 Task: Open Card Card0000000117 in Board Board0000000030 in Workspace WS0000000010 in Trello. Add Member Email0000000037 to Card Card0000000117 in Board Board0000000030 in Workspace WS0000000010 in Trello. Add Purple Label titled Label0000000117 to Card Card0000000117 in Board Board0000000030 in Workspace WS0000000010 in Trello. Add Checklist CL0000000117 to Card Card0000000117 in Board Board0000000030 in Workspace WS0000000010 in Trello. Add Dates with Start Date as Aug 01 2023 and Due Date as Aug 31 2023 to Card Card0000000117 in Board Board0000000030 in Workspace WS0000000010 in Trello
Action: Mouse moved to (365, 189)
Screenshot: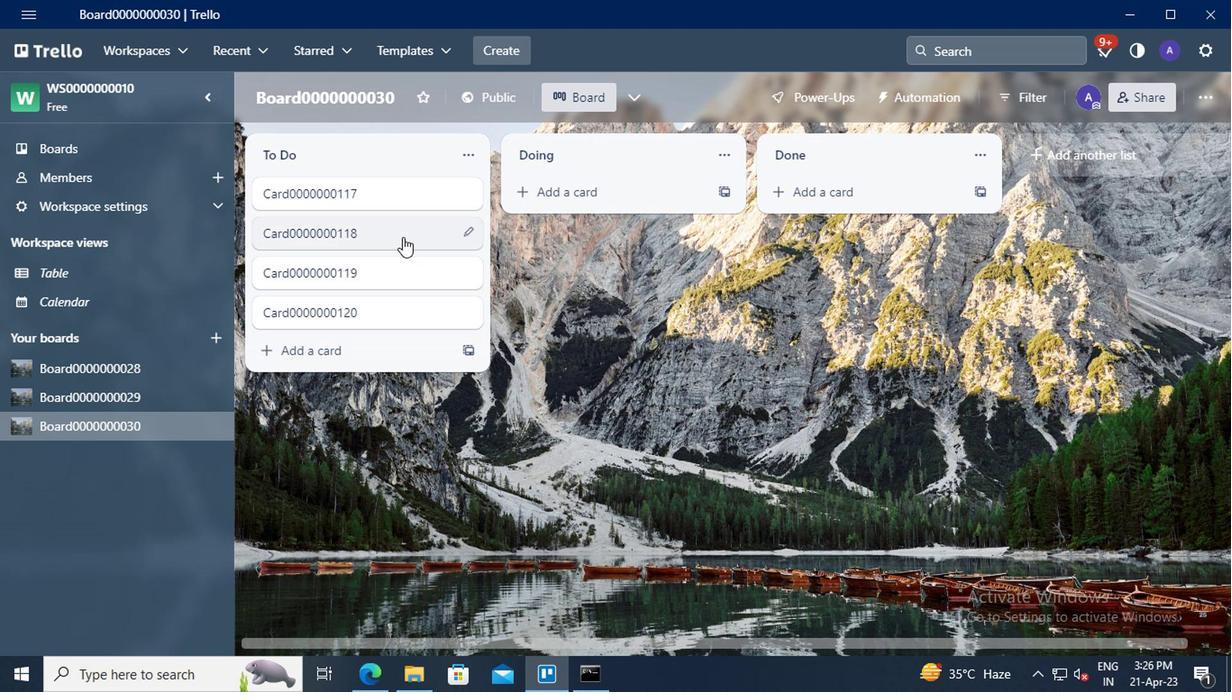 
Action: Mouse pressed left at (365, 189)
Screenshot: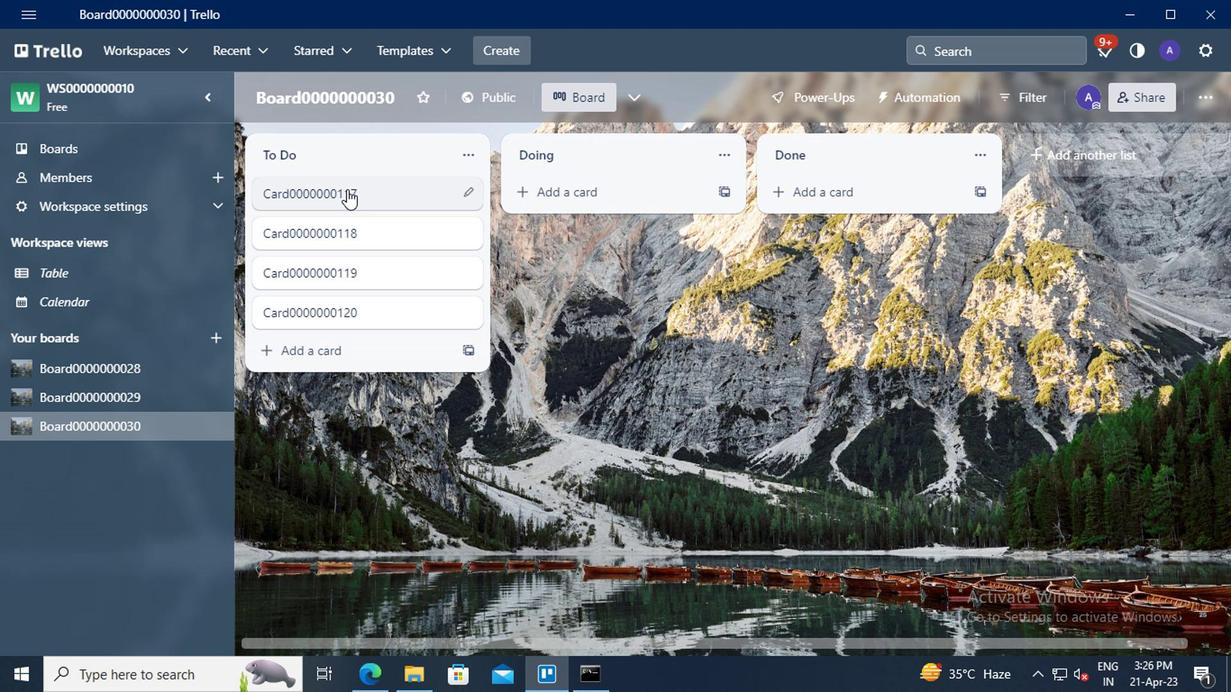 
Action: Mouse moved to (865, 175)
Screenshot: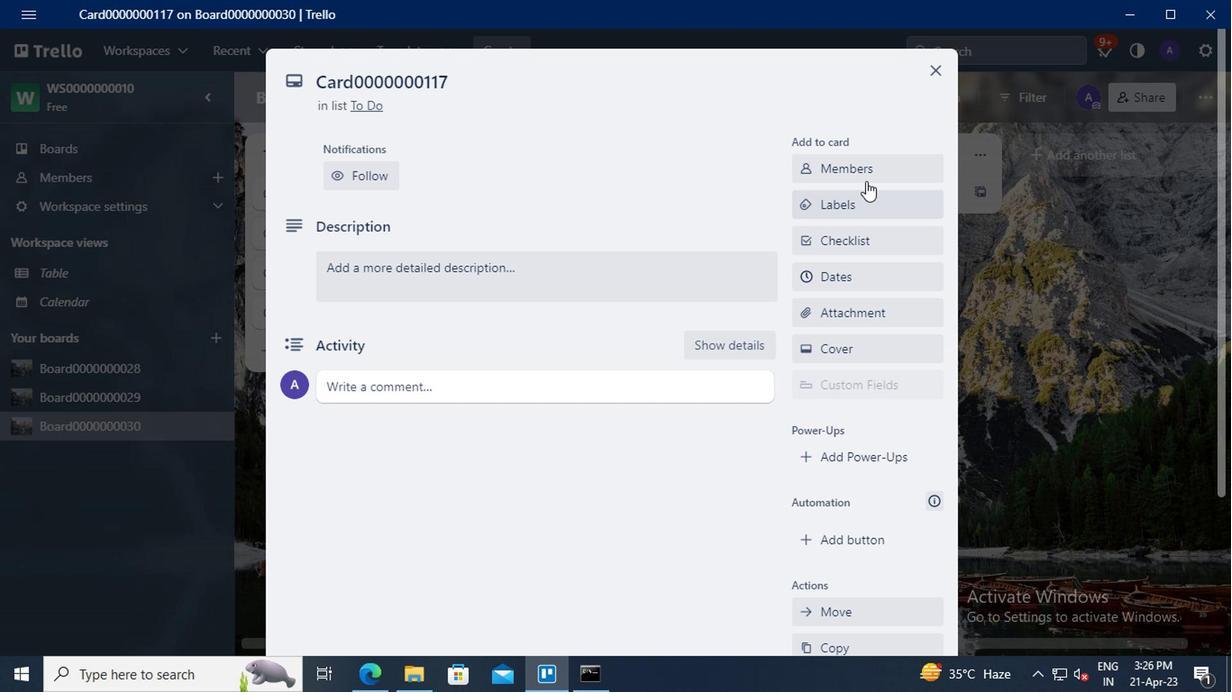 
Action: Mouse pressed left at (865, 175)
Screenshot: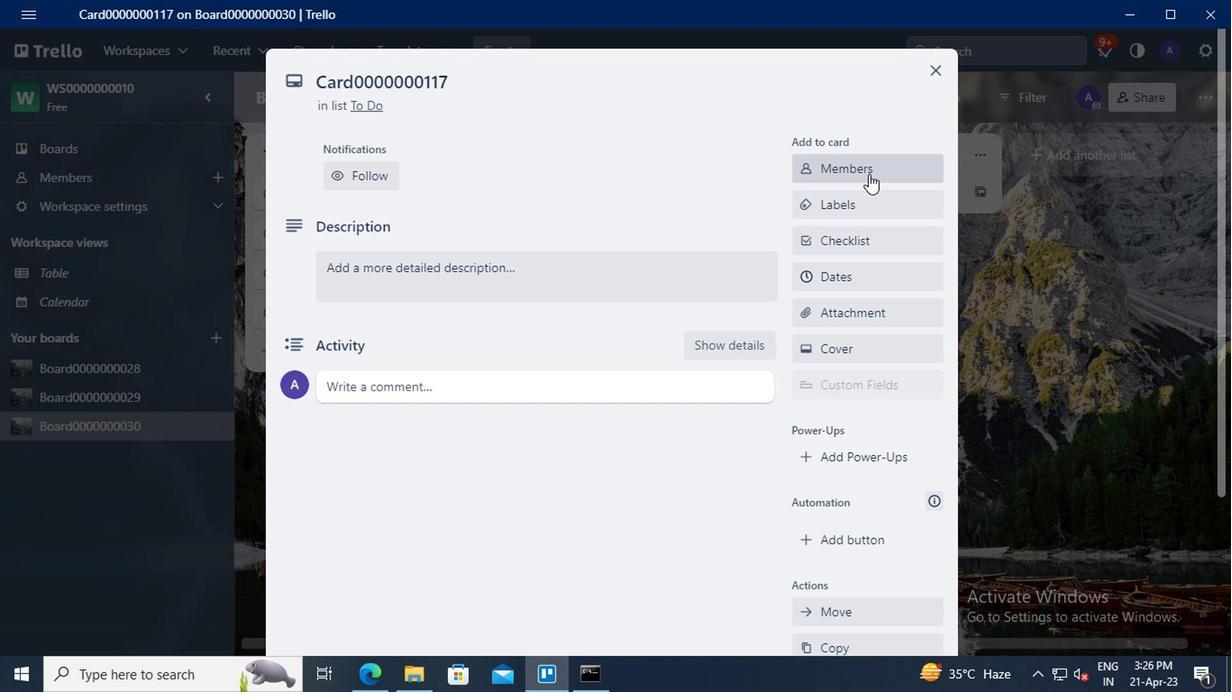 
Action: Mouse moved to (871, 255)
Screenshot: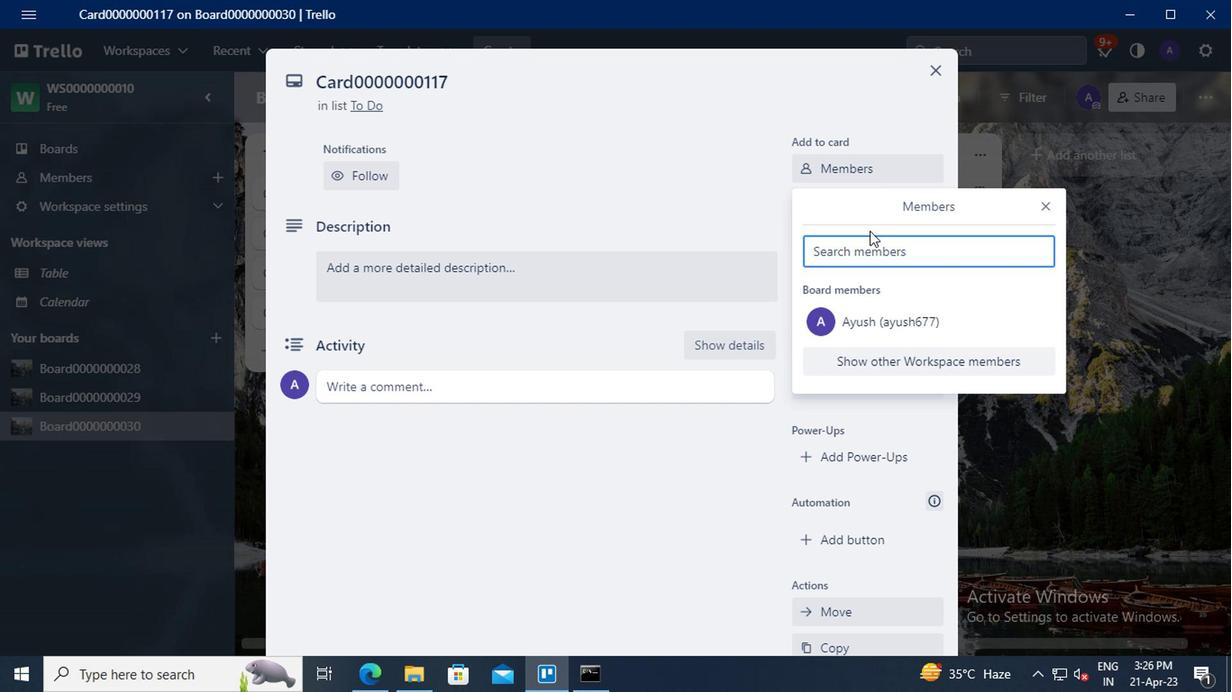 
Action: Mouse pressed left at (871, 255)
Screenshot: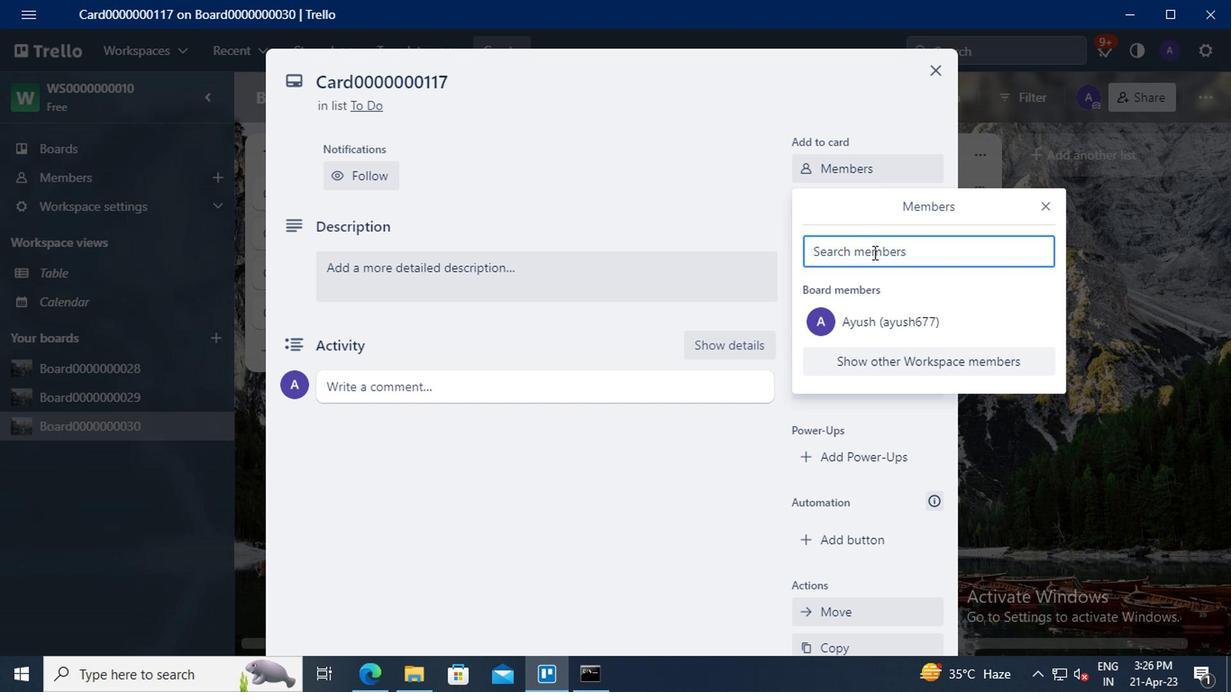 
Action: Key pressed mailaustralia7<Key.shift>@GMAIL.COM
Screenshot: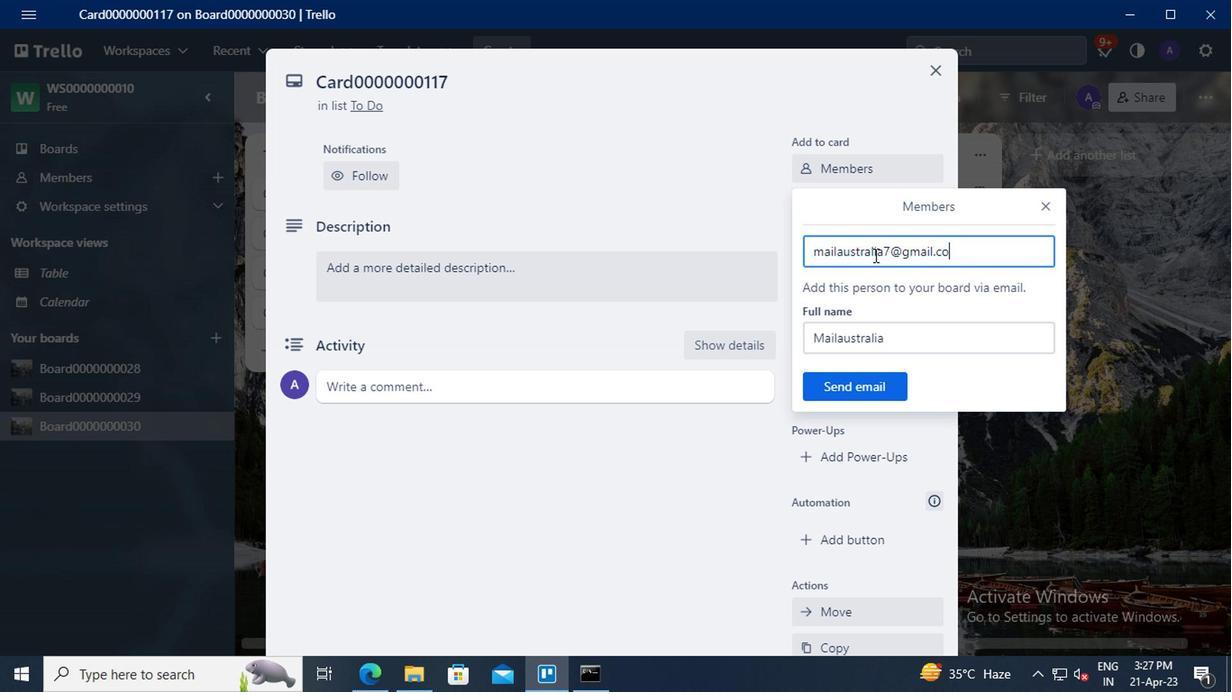 
Action: Mouse moved to (856, 384)
Screenshot: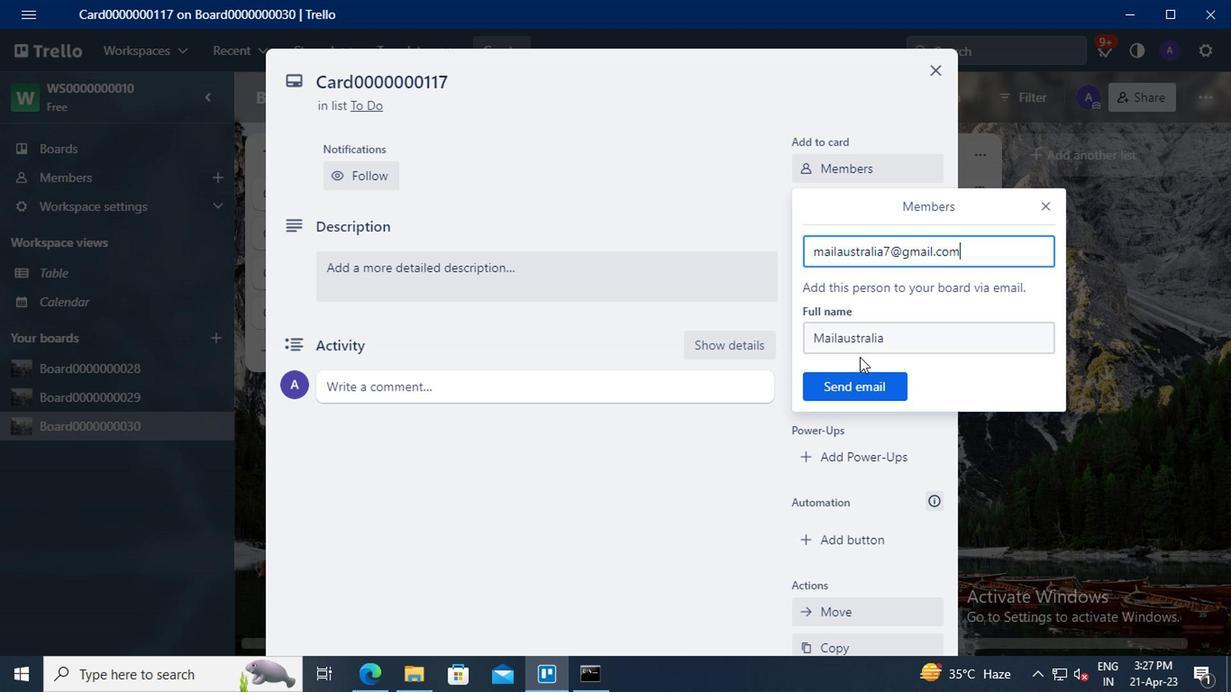 
Action: Mouse pressed left at (856, 384)
Screenshot: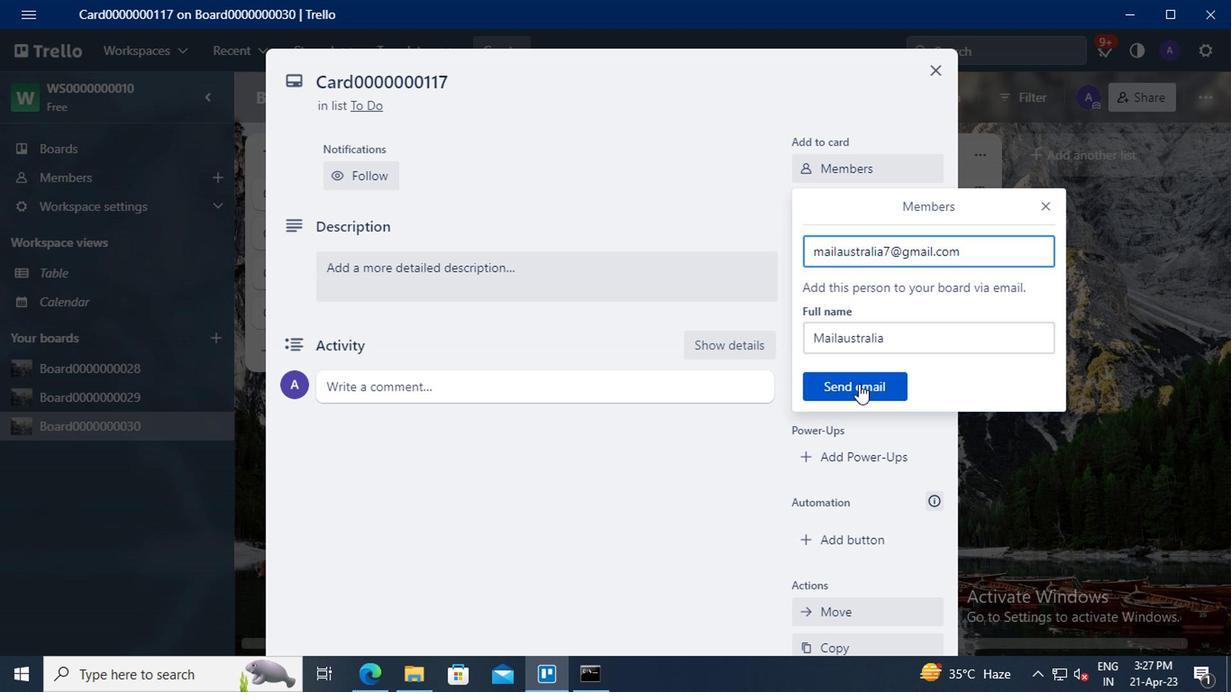 
Action: Mouse moved to (847, 207)
Screenshot: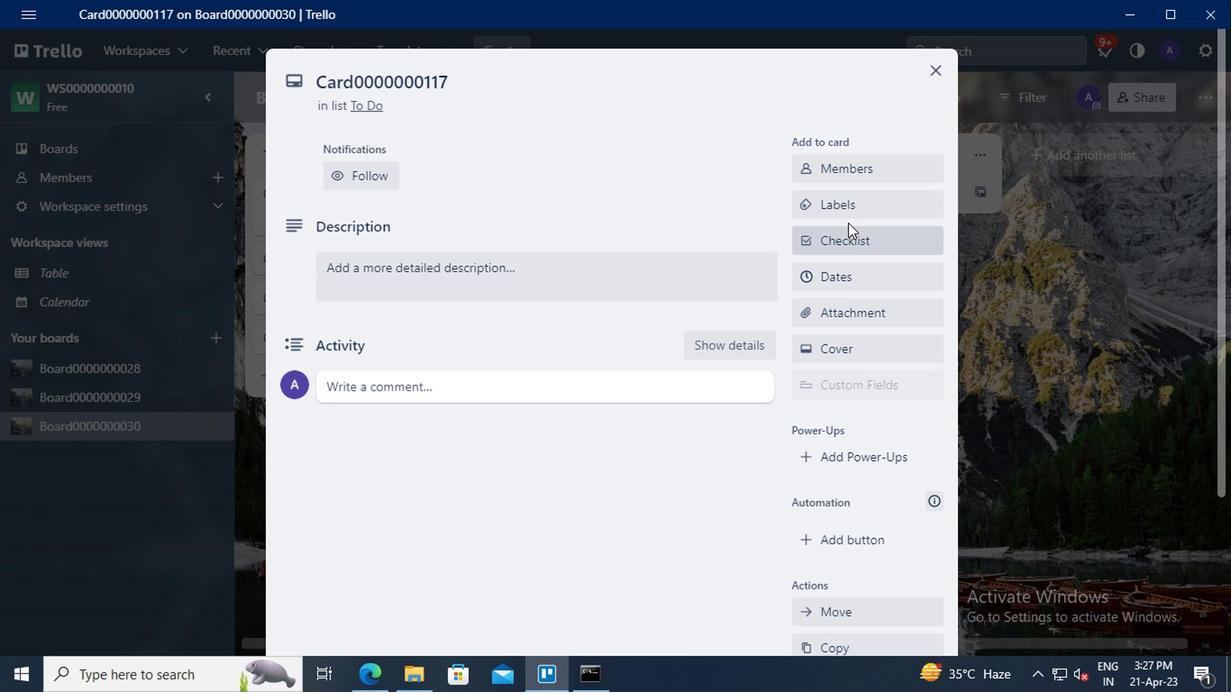 
Action: Mouse pressed left at (847, 207)
Screenshot: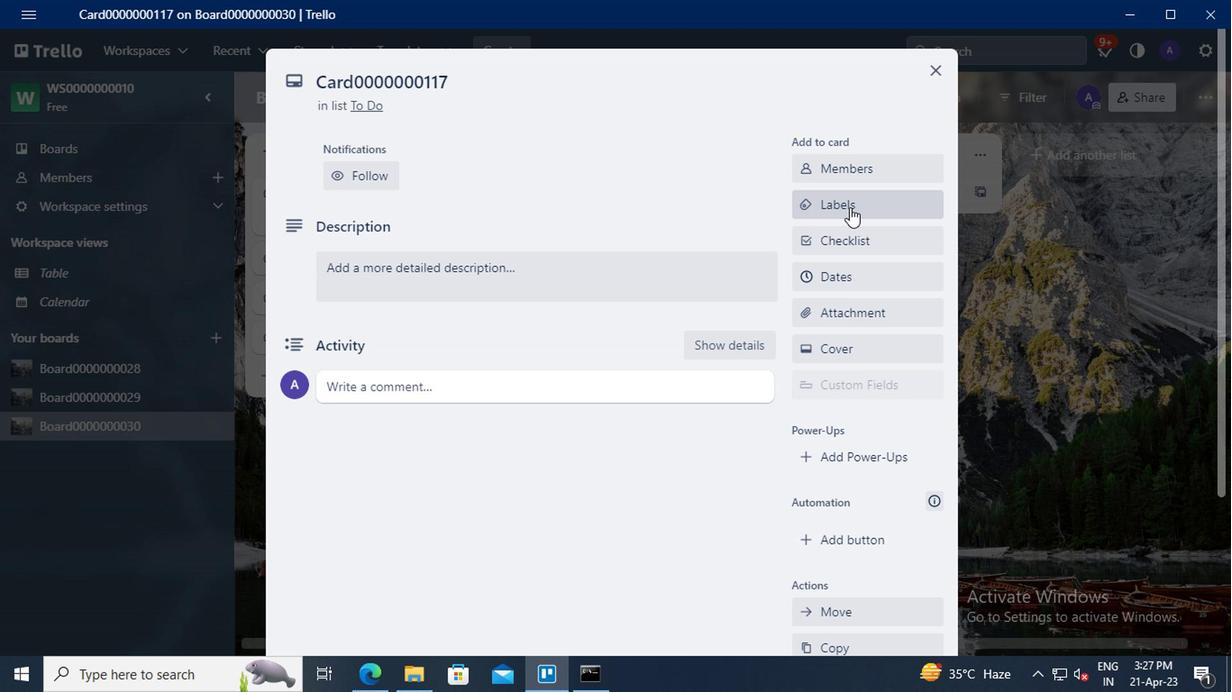 
Action: Mouse moved to (914, 413)
Screenshot: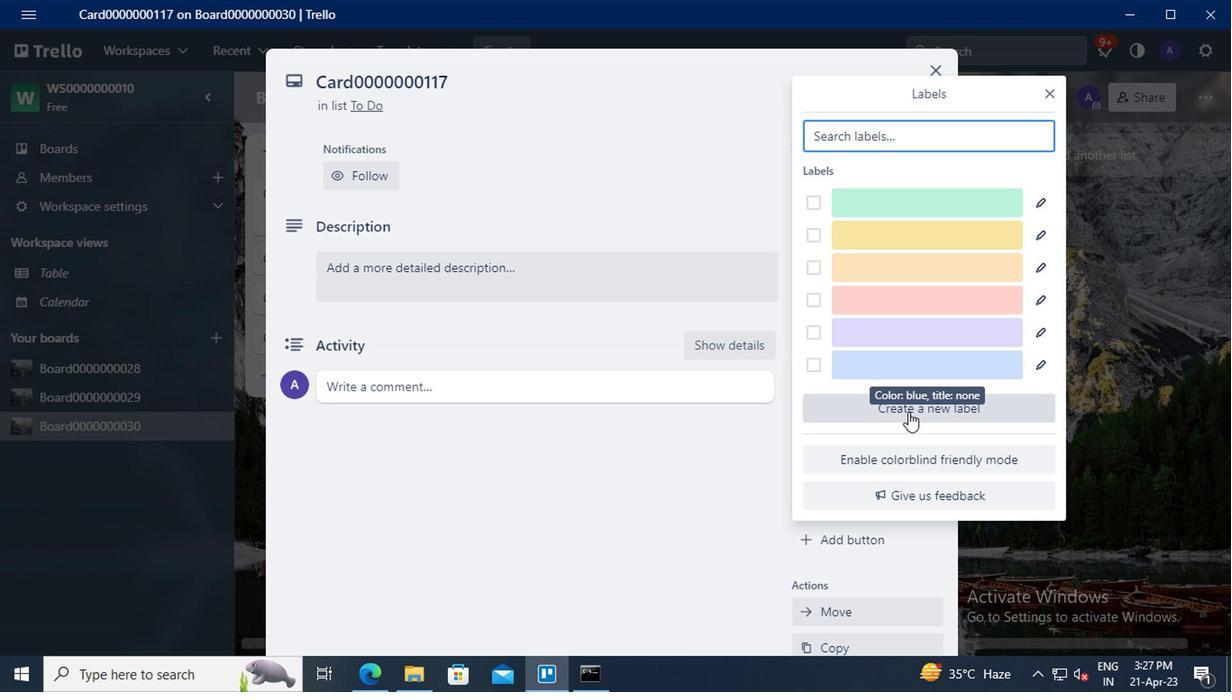 
Action: Mouse pressed left at (914, 413)
Screenshot: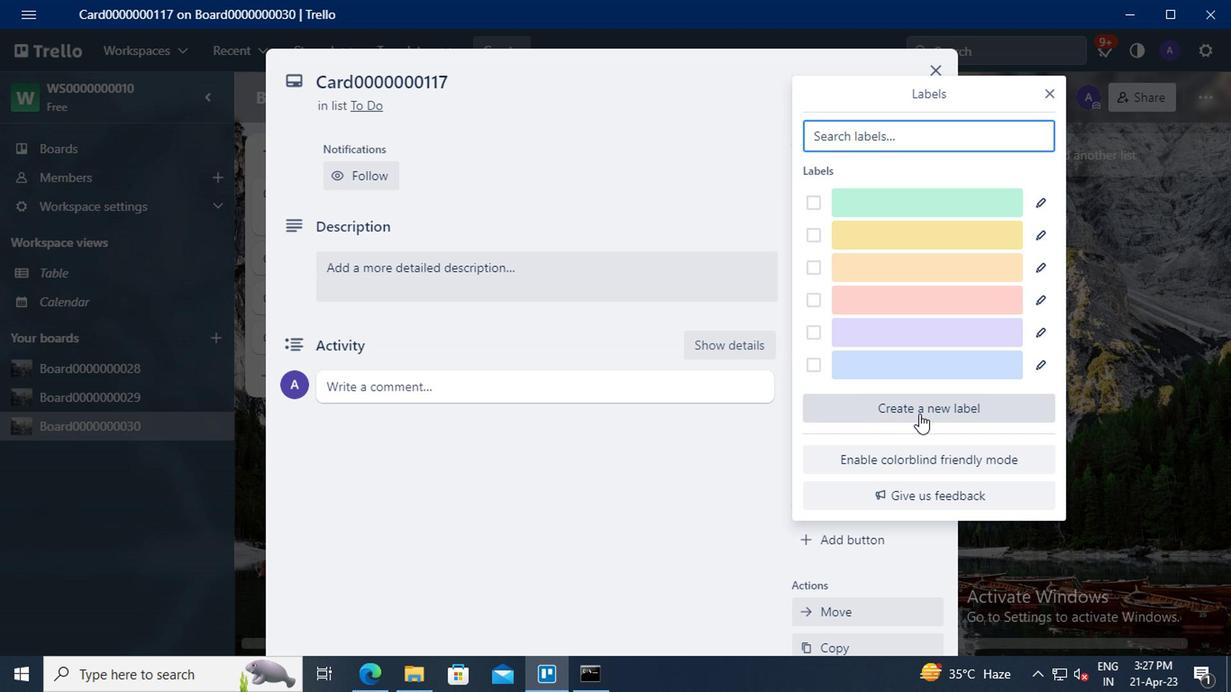 
Action: Mouse moved to (864, 260)
Screenshot: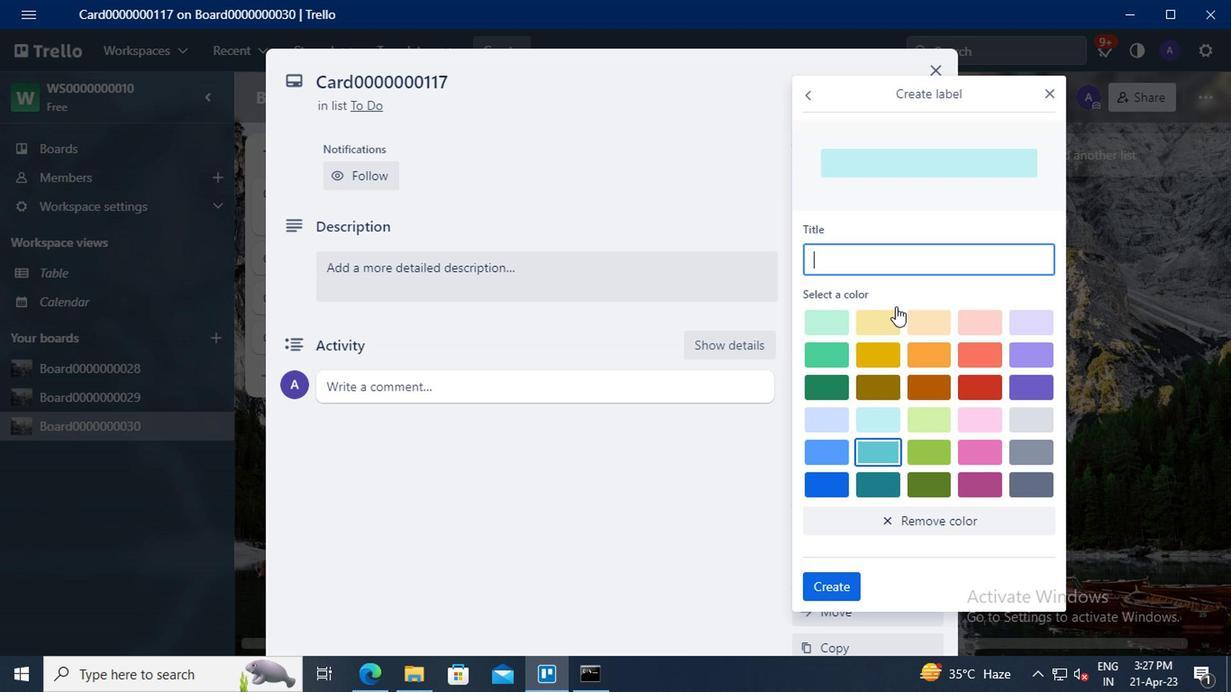 
Action: Mouse pressed left at (864, 260)
Screenshot: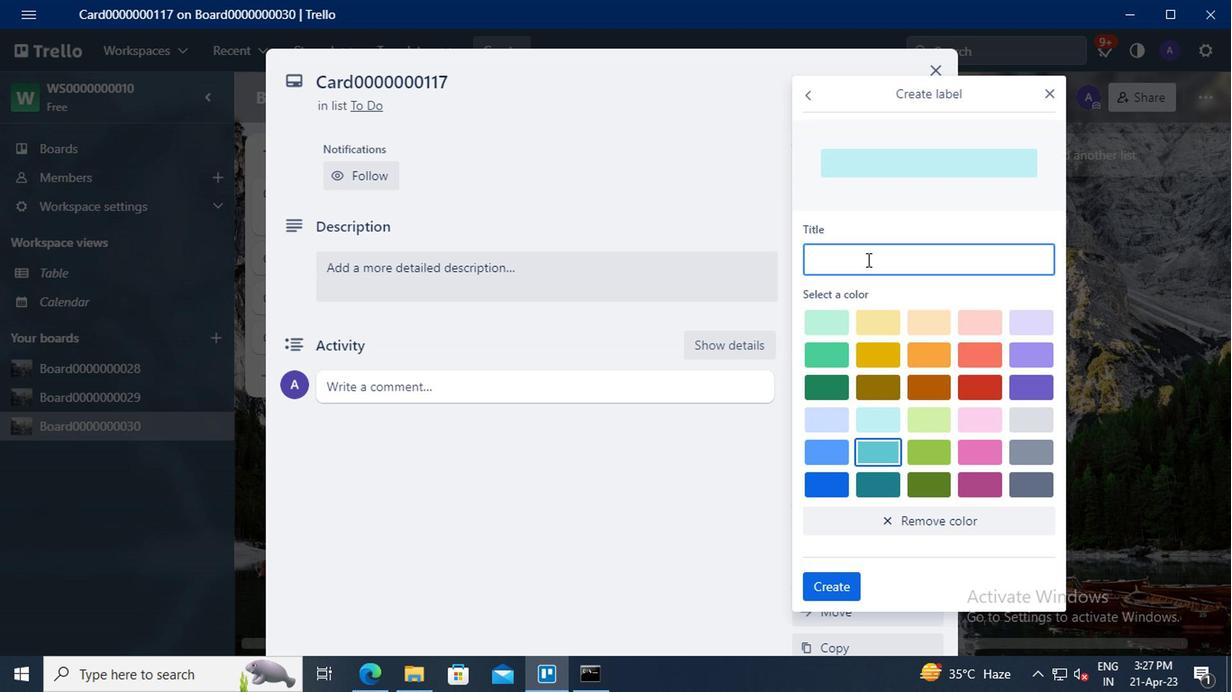 
Action: Key pressed <Key.shift>LABEL0000000117
Screenshot: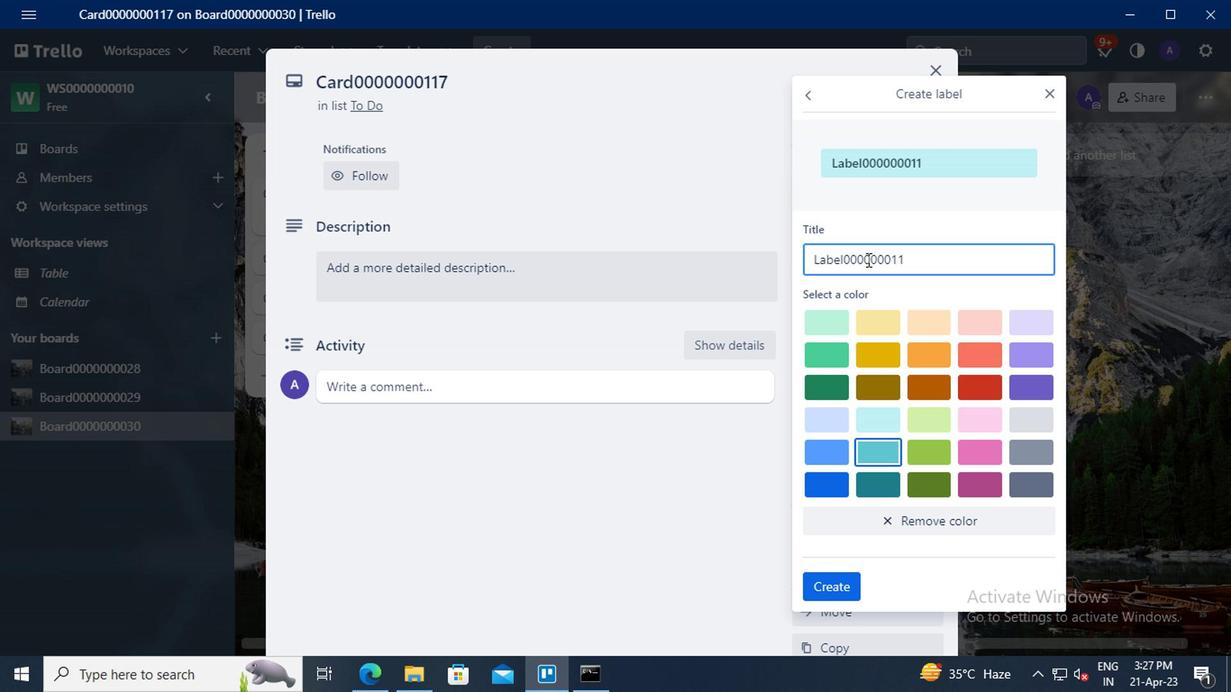 
Action: Mouse moved to (1030, 353)
Screenshot: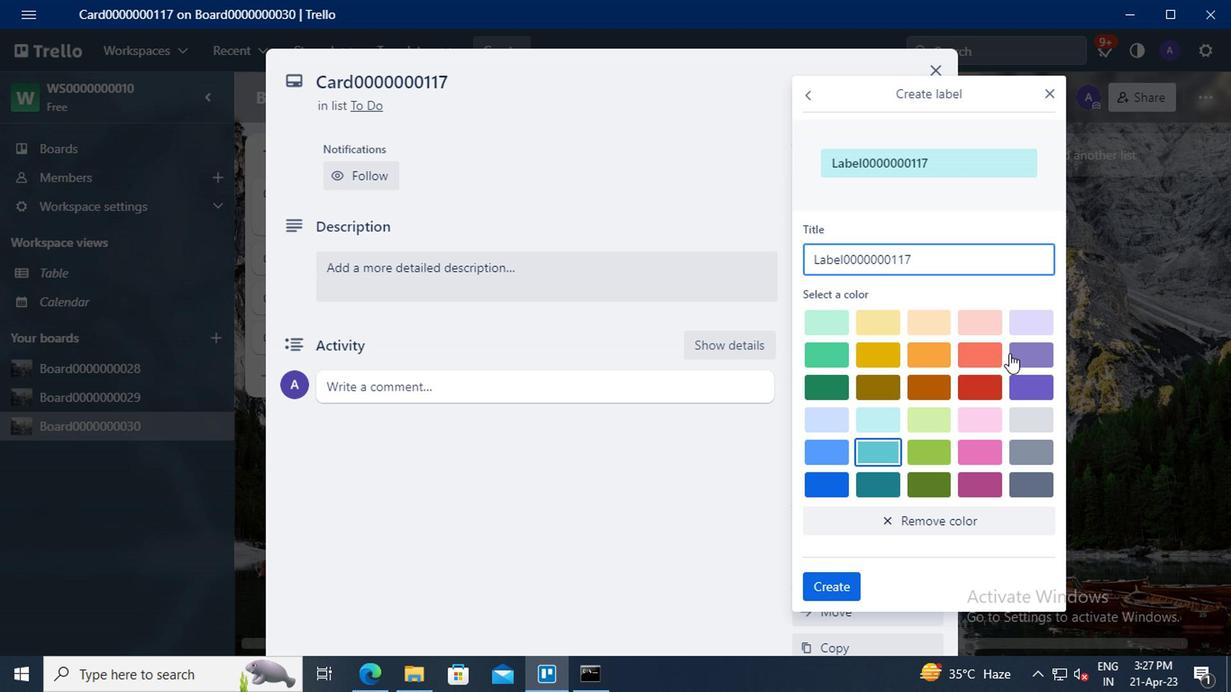 
Action: Mouse pressed left at (1030, 353)
Screenshot: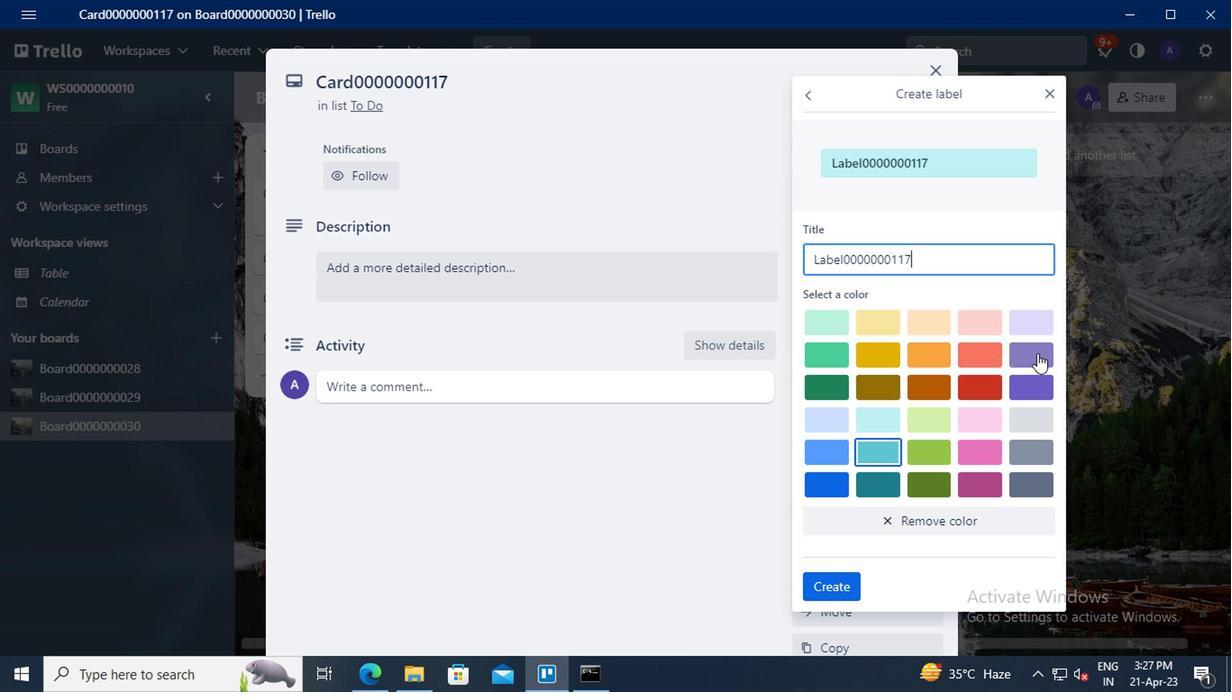 
Action: Mouse moved to (838, 585)
Screenshot: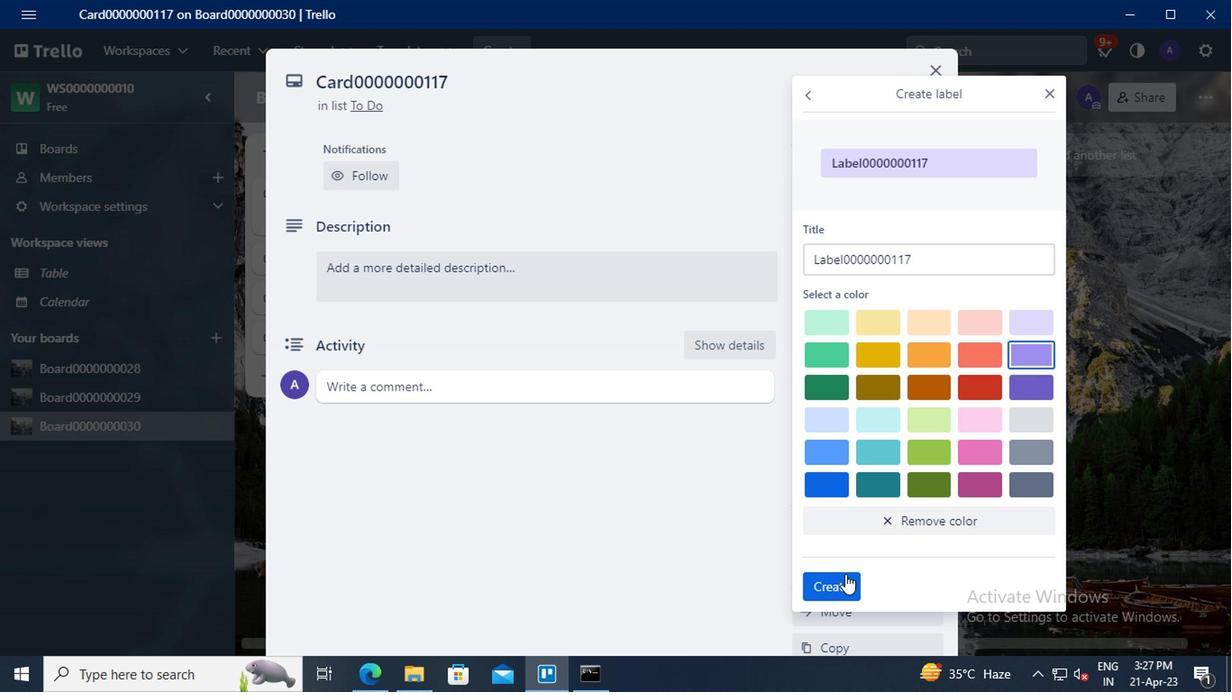 
Action: Mouse pressed left at (838, 585)
Screenshot: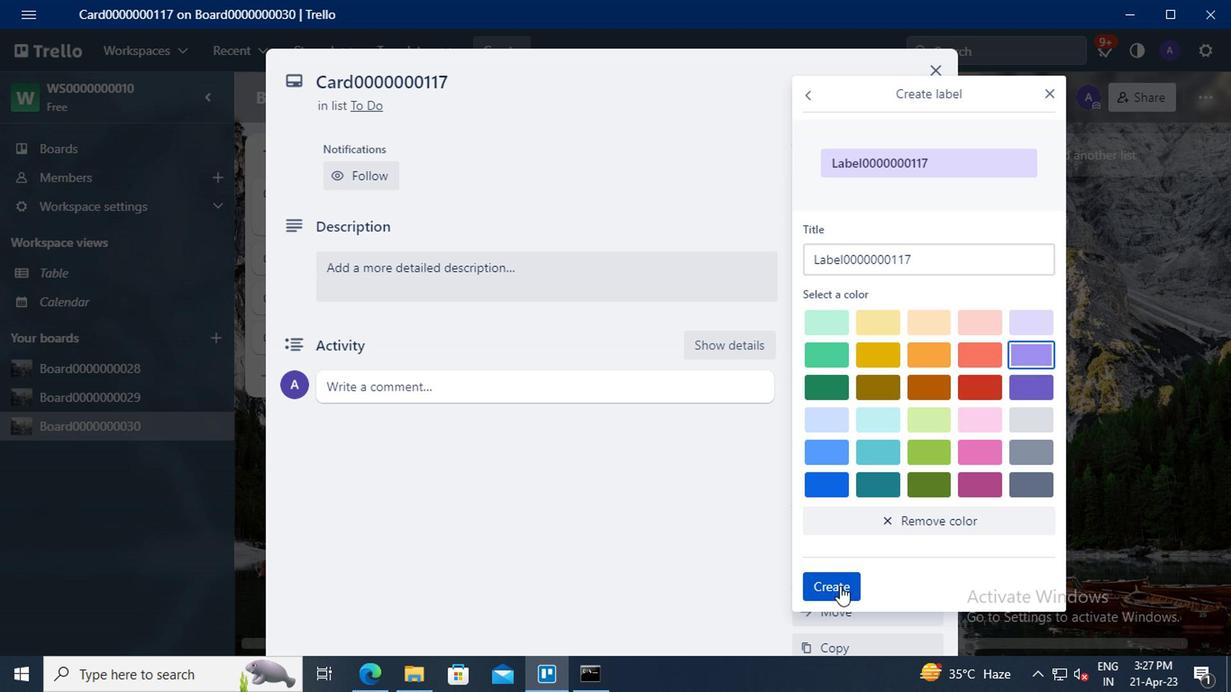 
Action: Mouse moved to (1037, 97)
Screenshot: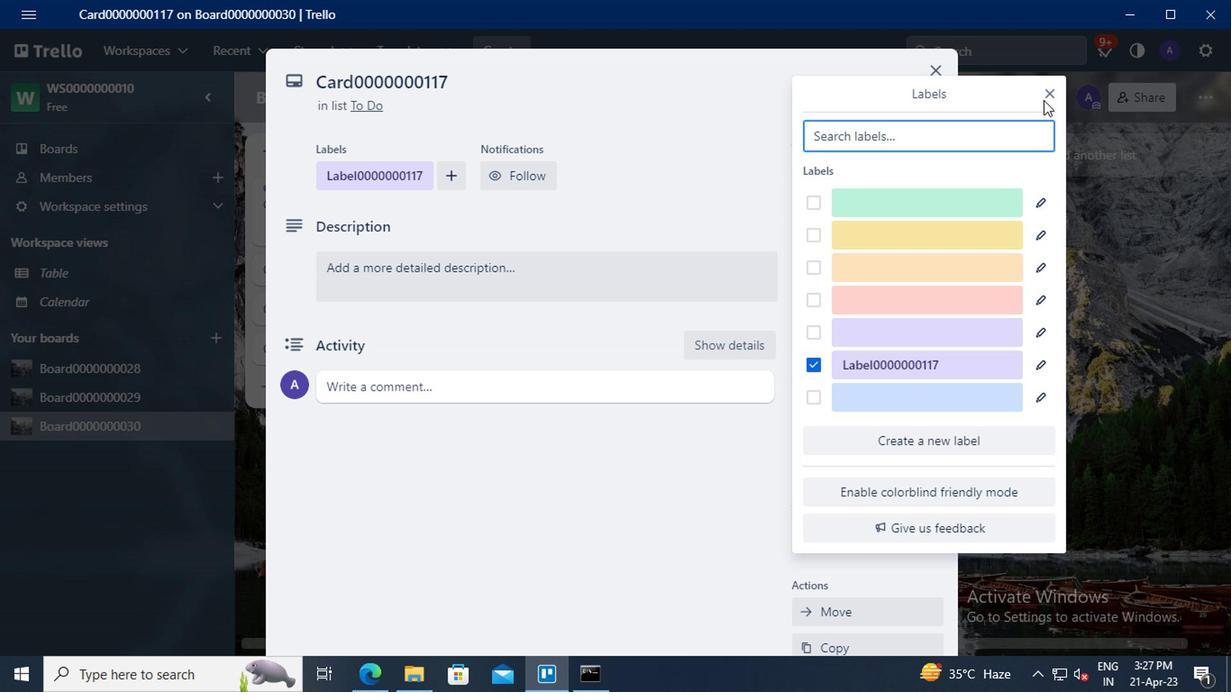 
Action: Mouse pressed left at (1037, 97)
Screenshot: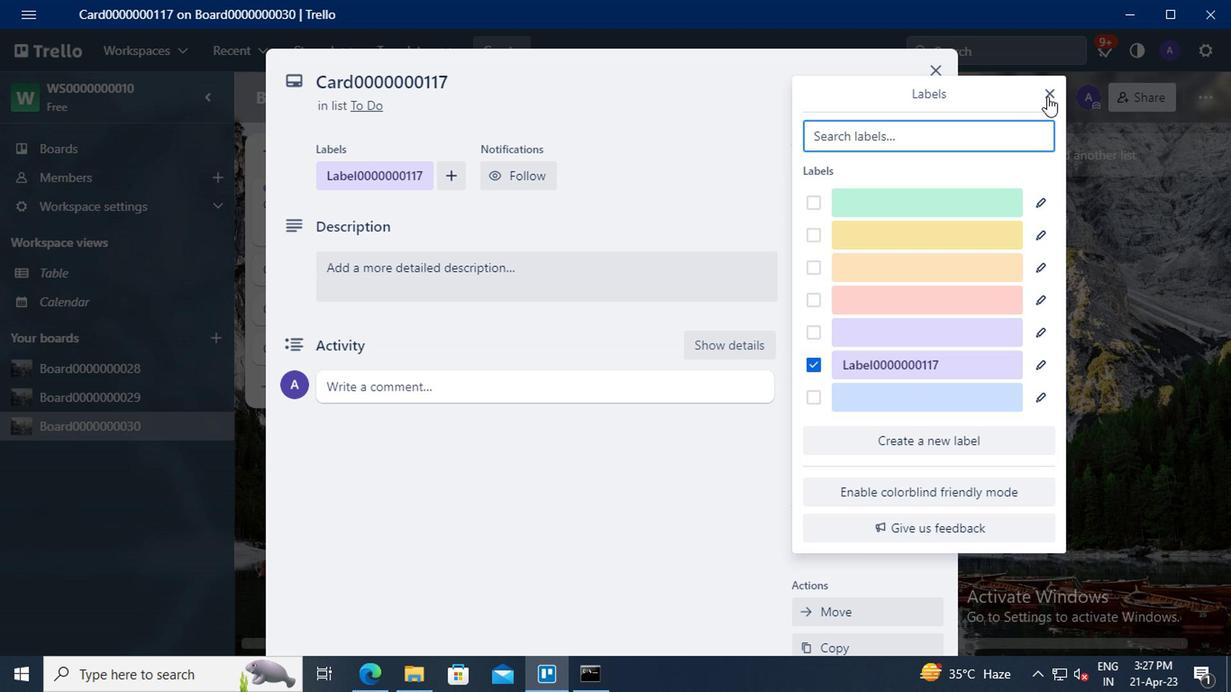 
Action: Mouse moved to (862, 236)
Screenshot: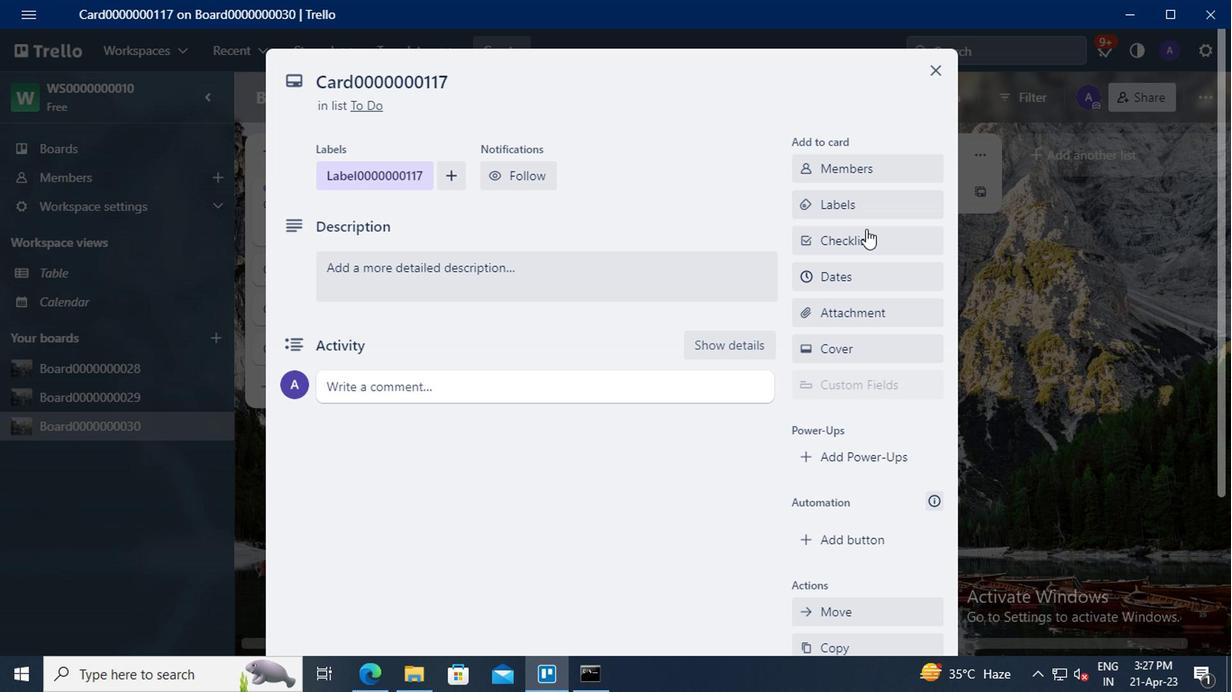 
Action: Mouse pressed left at (862, 236)
Screenshot: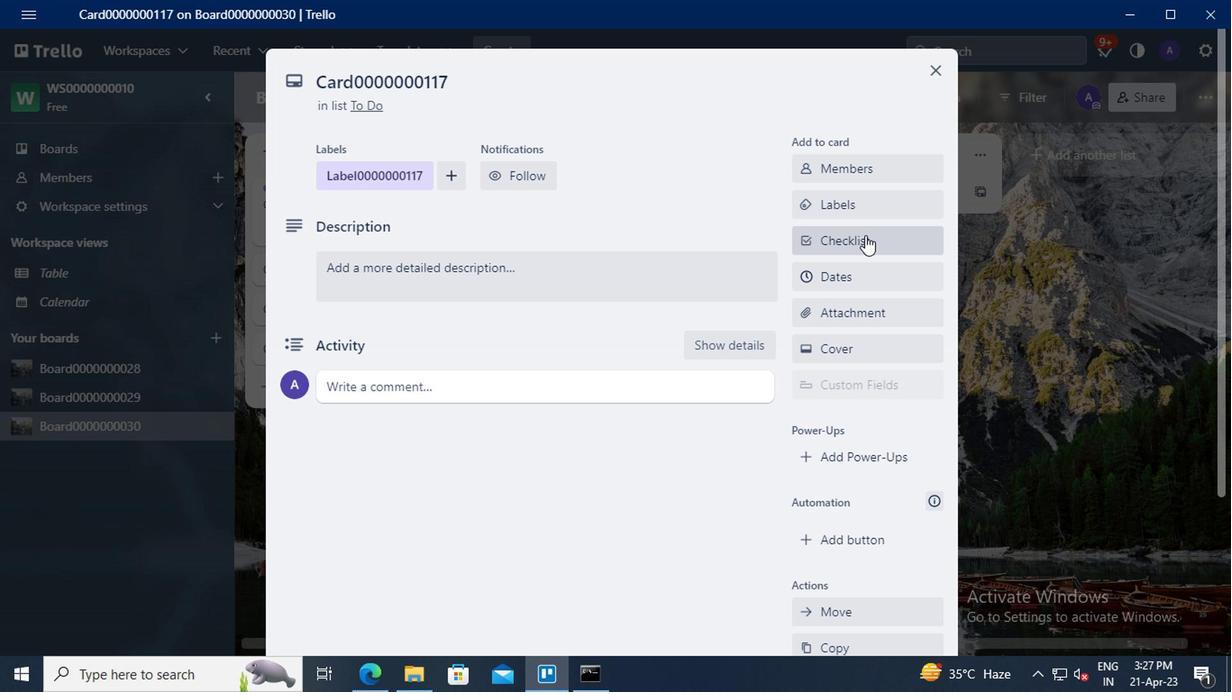 
Action: Key pressed <Key.delete><Key.shift>CL0000000117
Screenshot: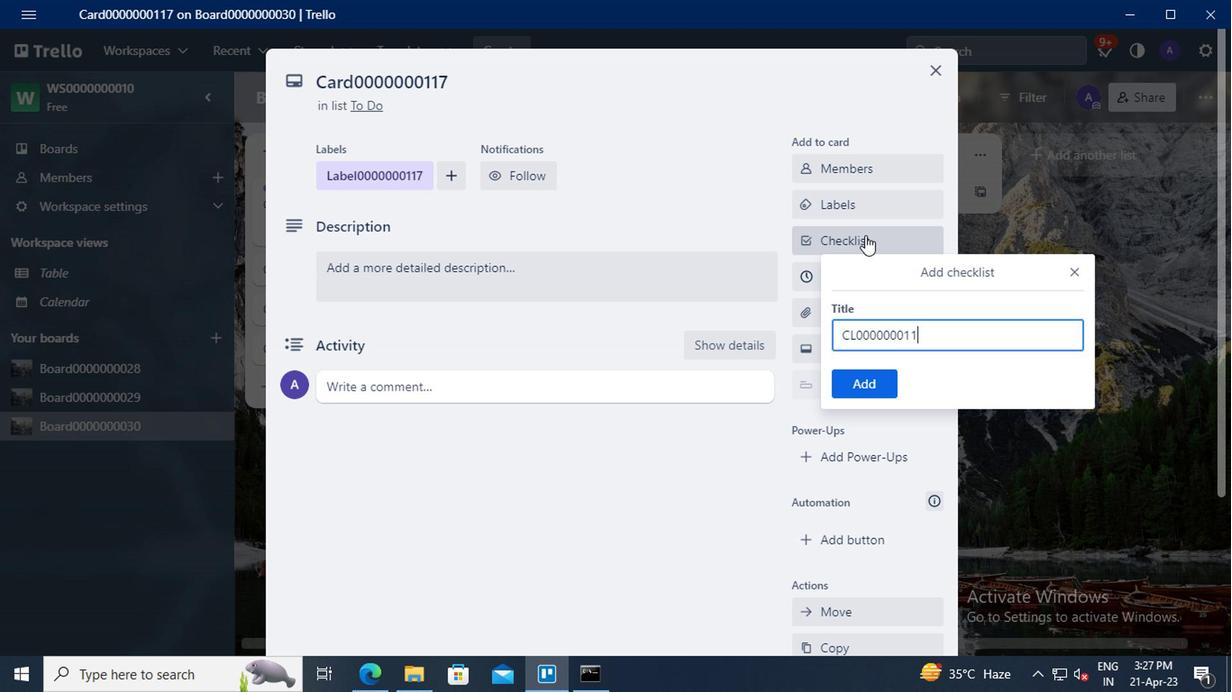 
Action: Mouse moved to (857, 389)
Screenshot: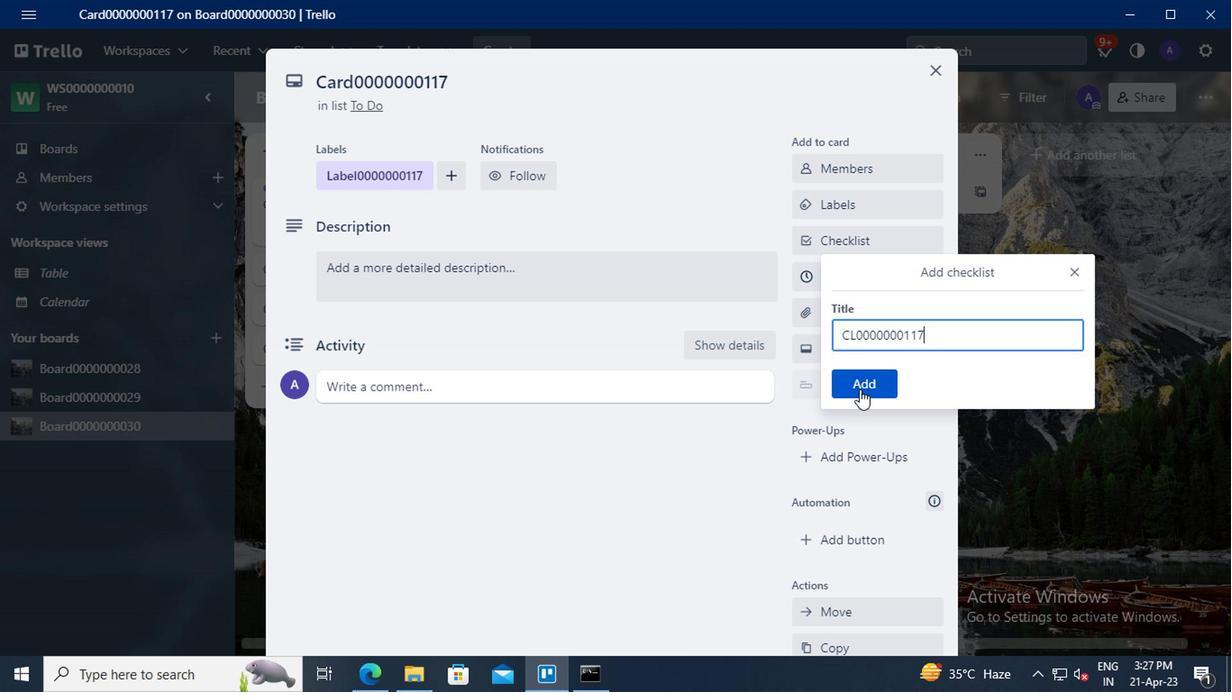 
Action: Mouse pressed left at (857, 389)
Screenshot: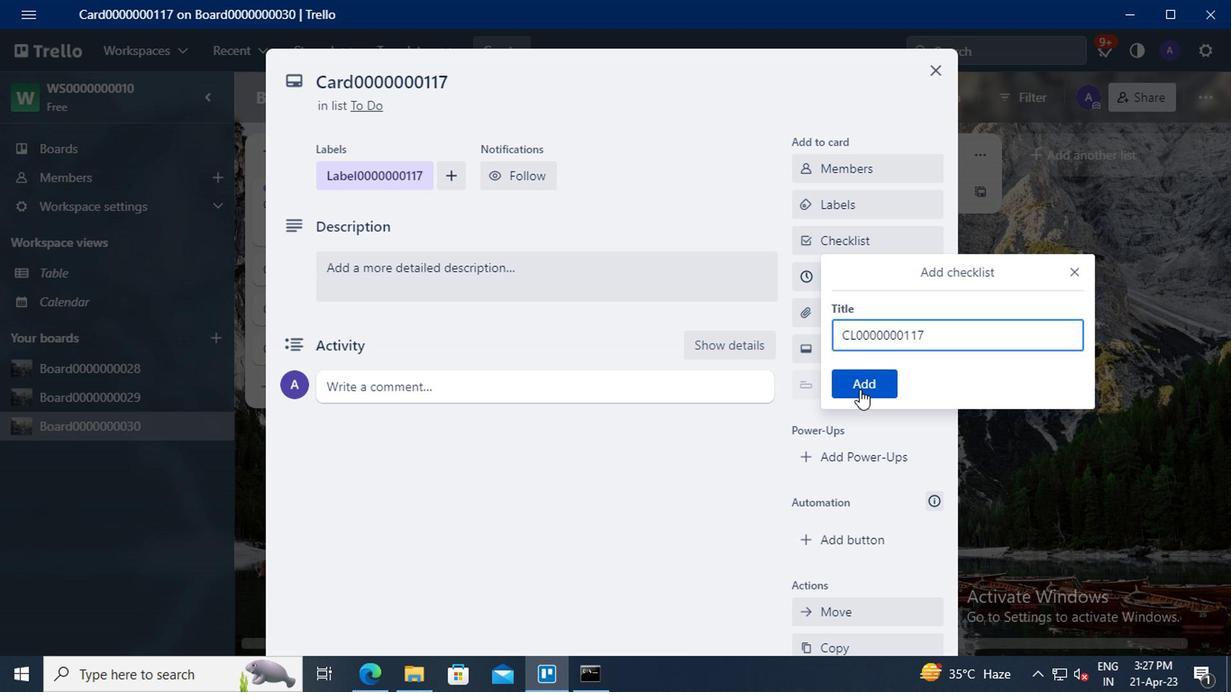 
Action: Mouse moved to (867, 279)
Screenshot: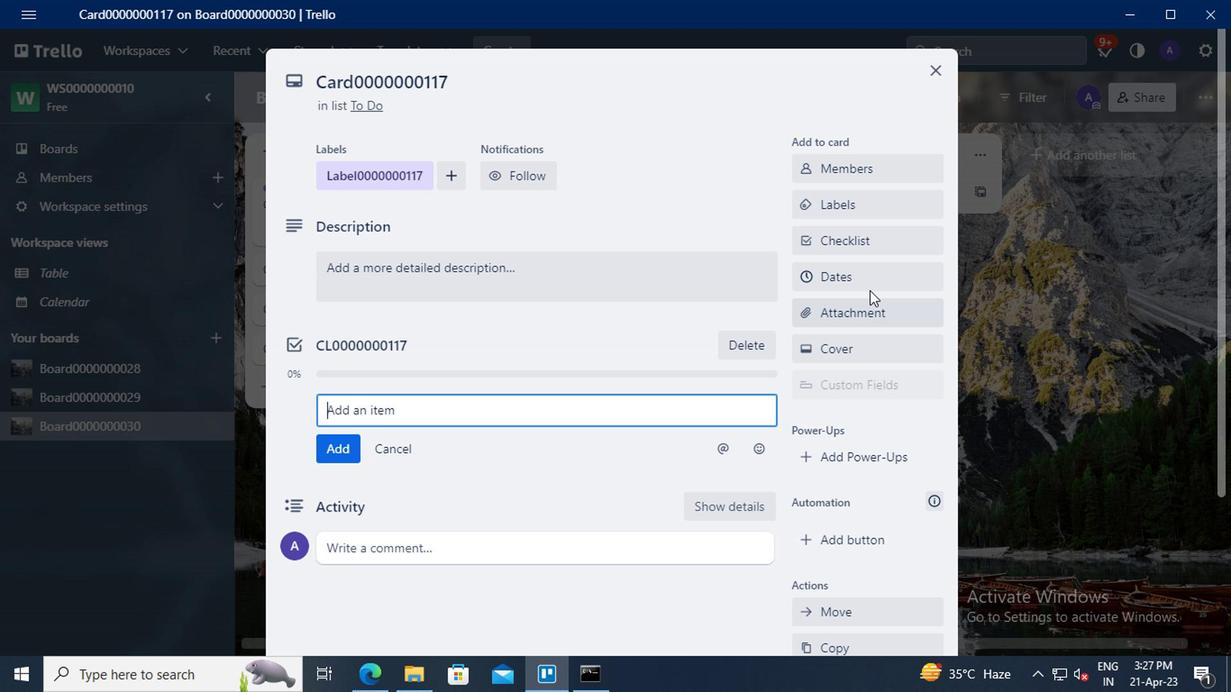 
Action: Mouse pressed left at (867, 279)
Screenshot: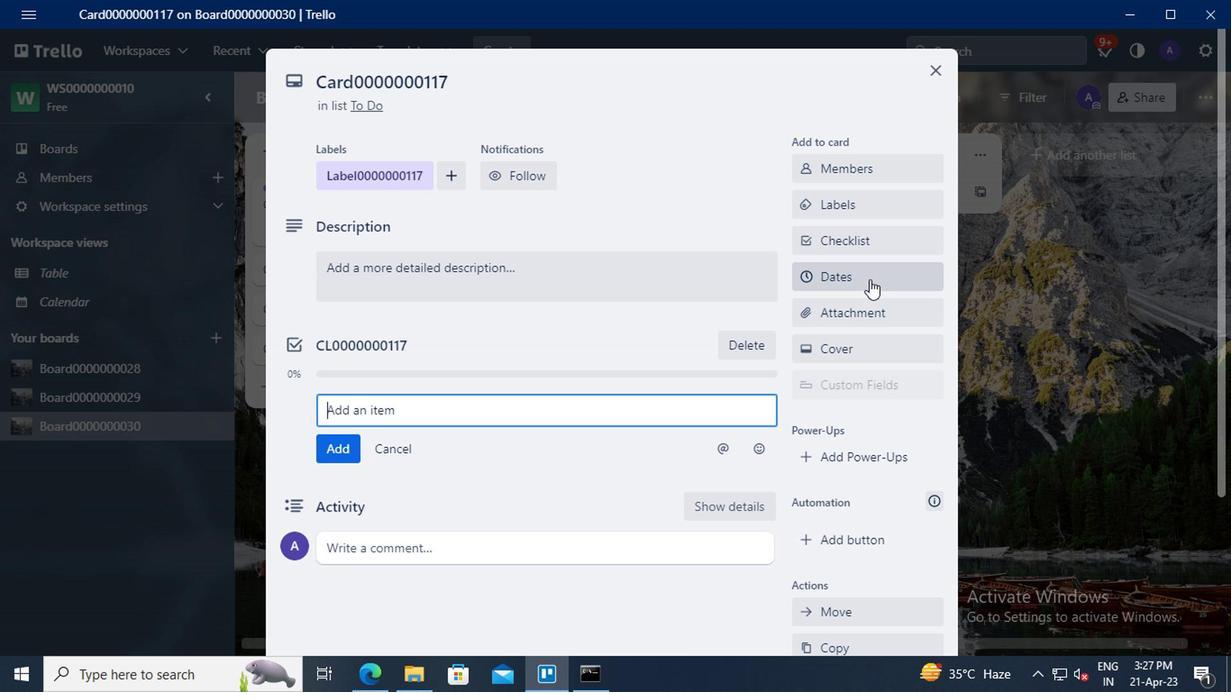 
Action: Mouse moved to (810, 415)
Screenshot: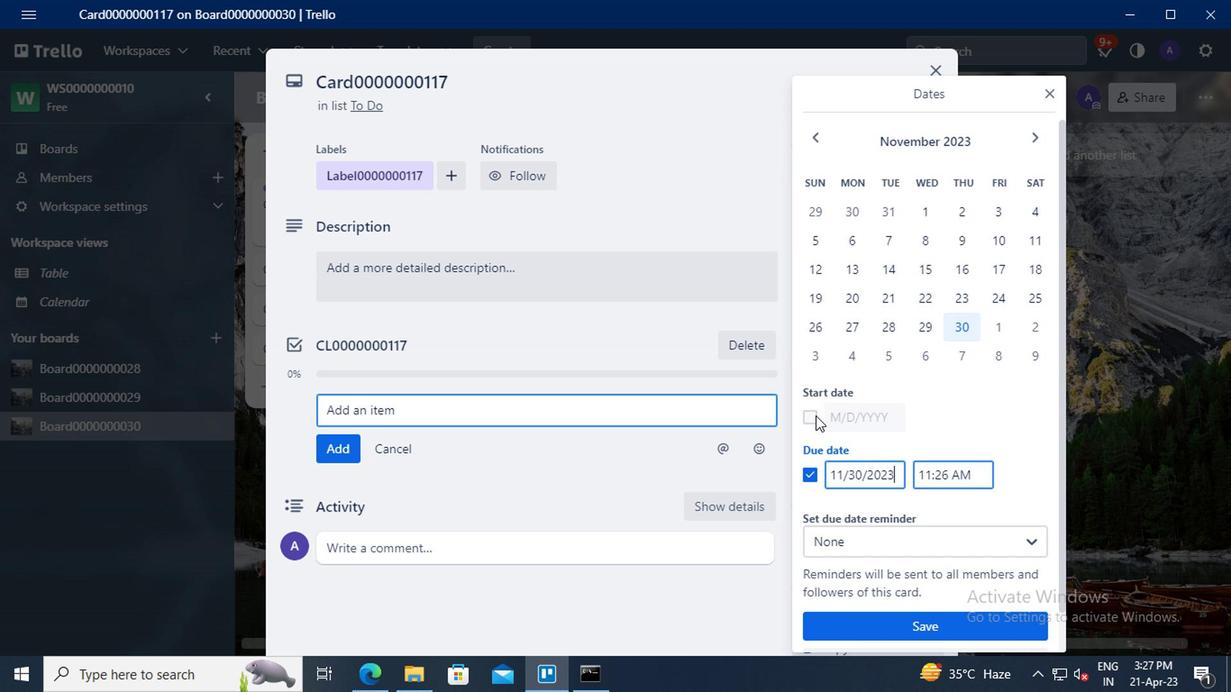
Action: Mouse pressed left at (810, 415)
Screenshot: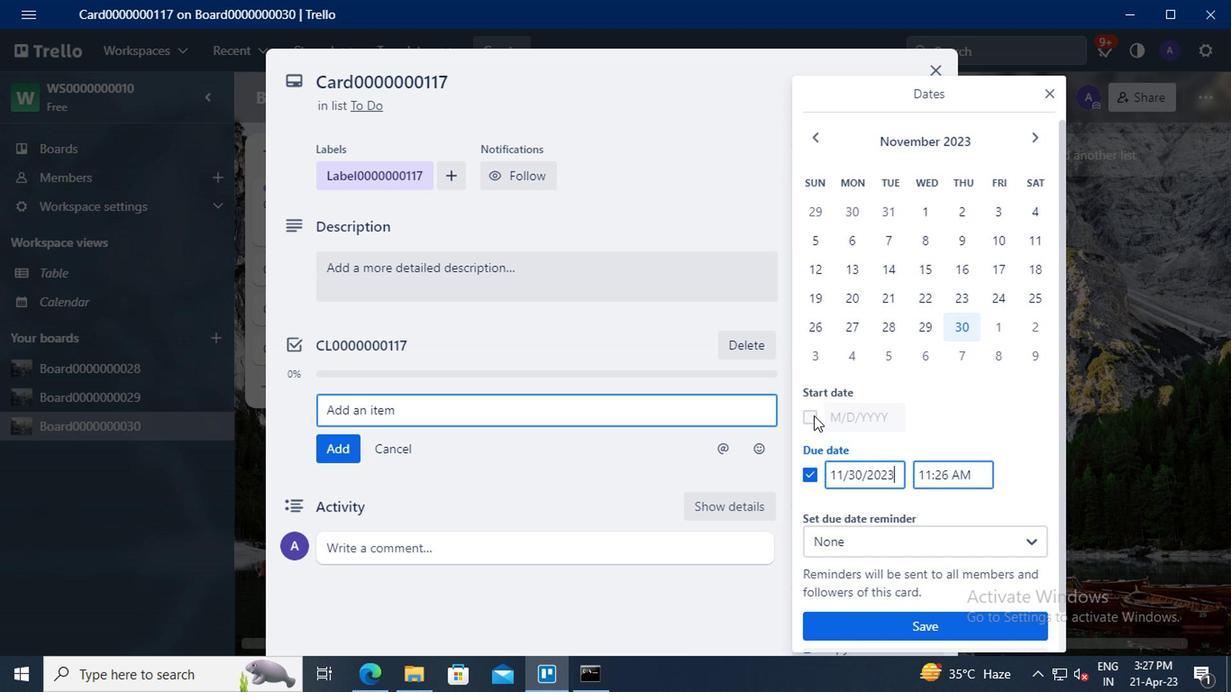 
Action: Mouse moved to (858, 416)
Screenshot: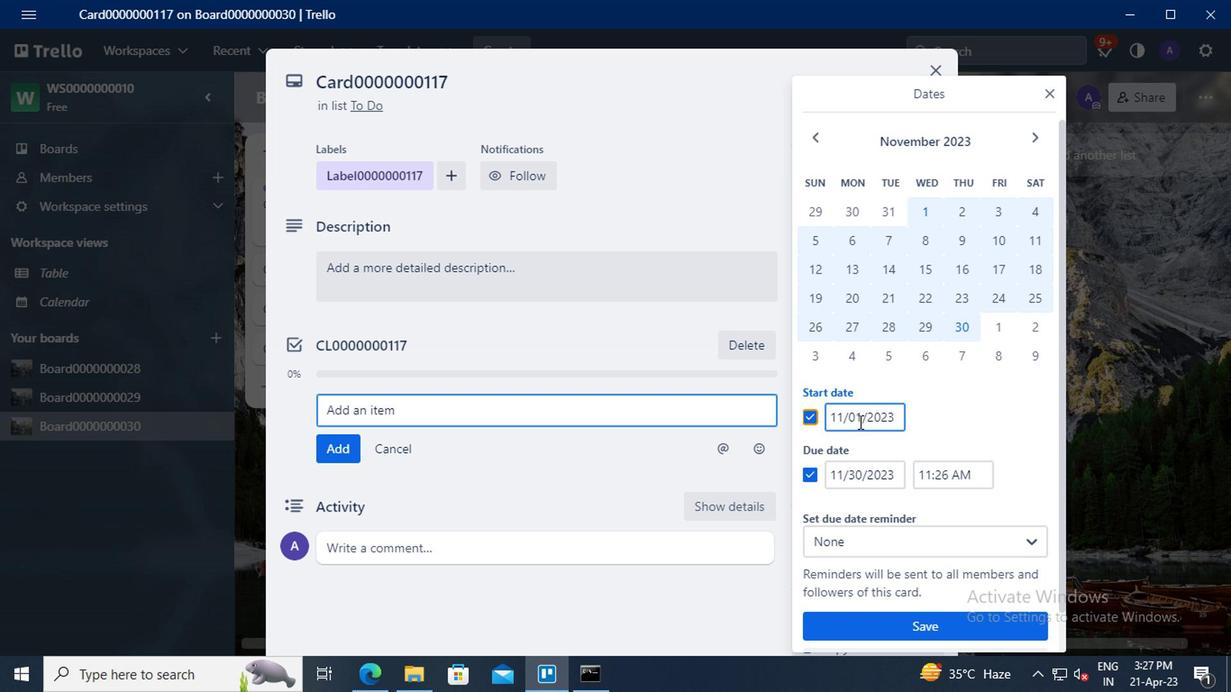 
Action: Mouse pressed left at (858, 416)
Screenshot: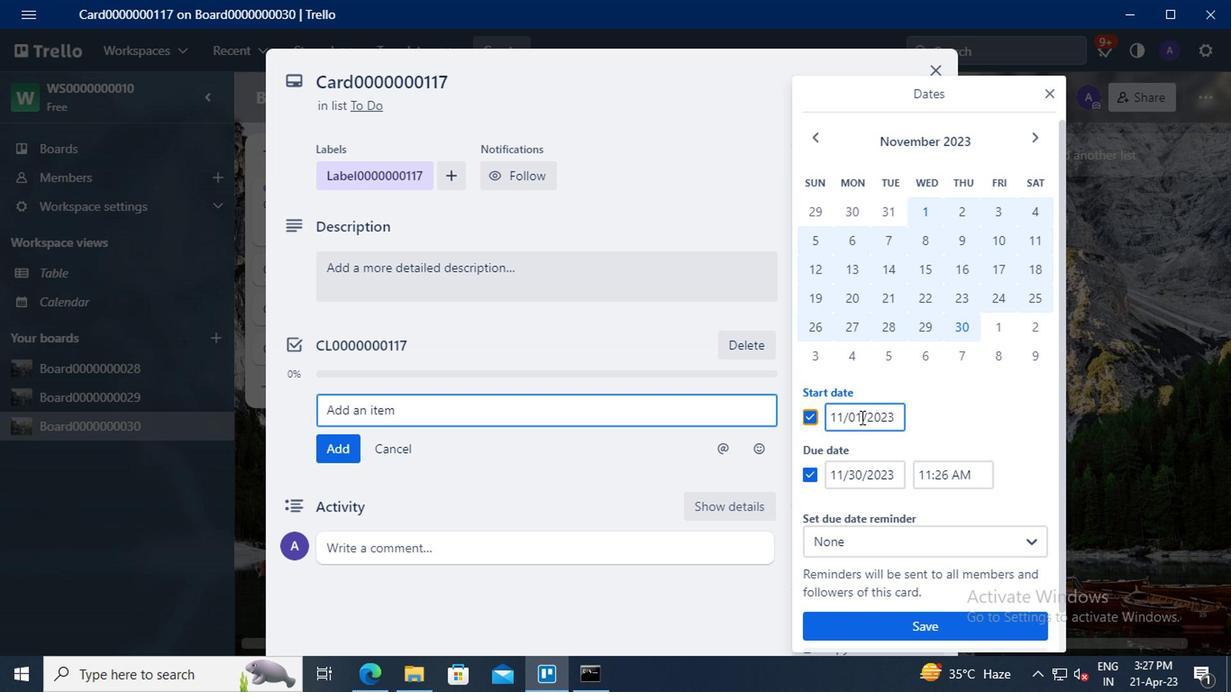 
Action: Mouse moved to (863, 406)
Screenshot: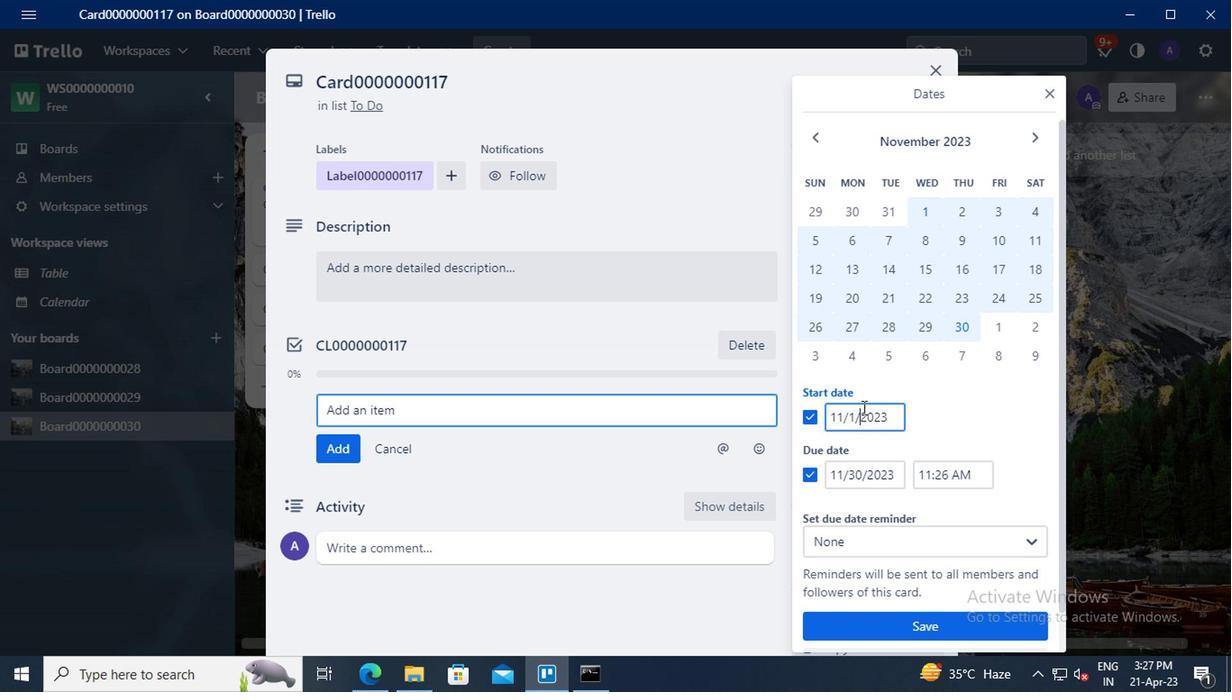 
Action: Key pressed <Key.left><Key.backspace>1<Key.left><Key.left><Key.backspace><Key.backspace>8
Screenshot: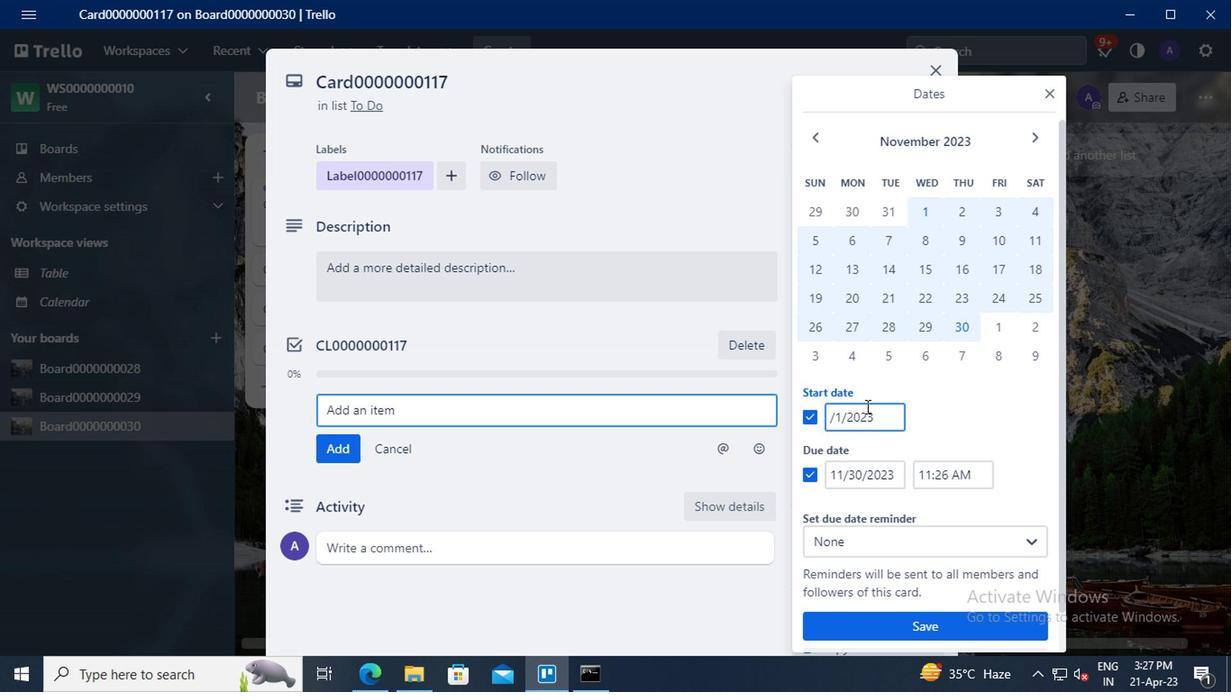 
Action: Mouse moved to (858, 470)
Screenshot: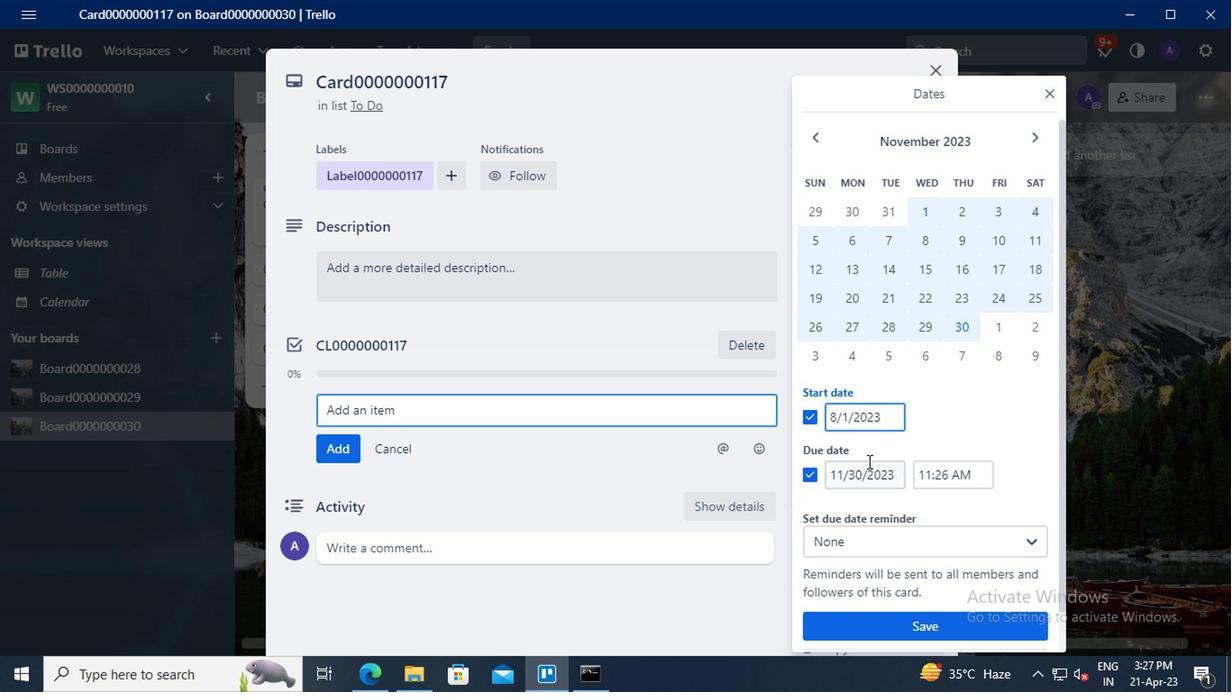 
Action: Mouse pressed left at (858, 470)
Screenshot: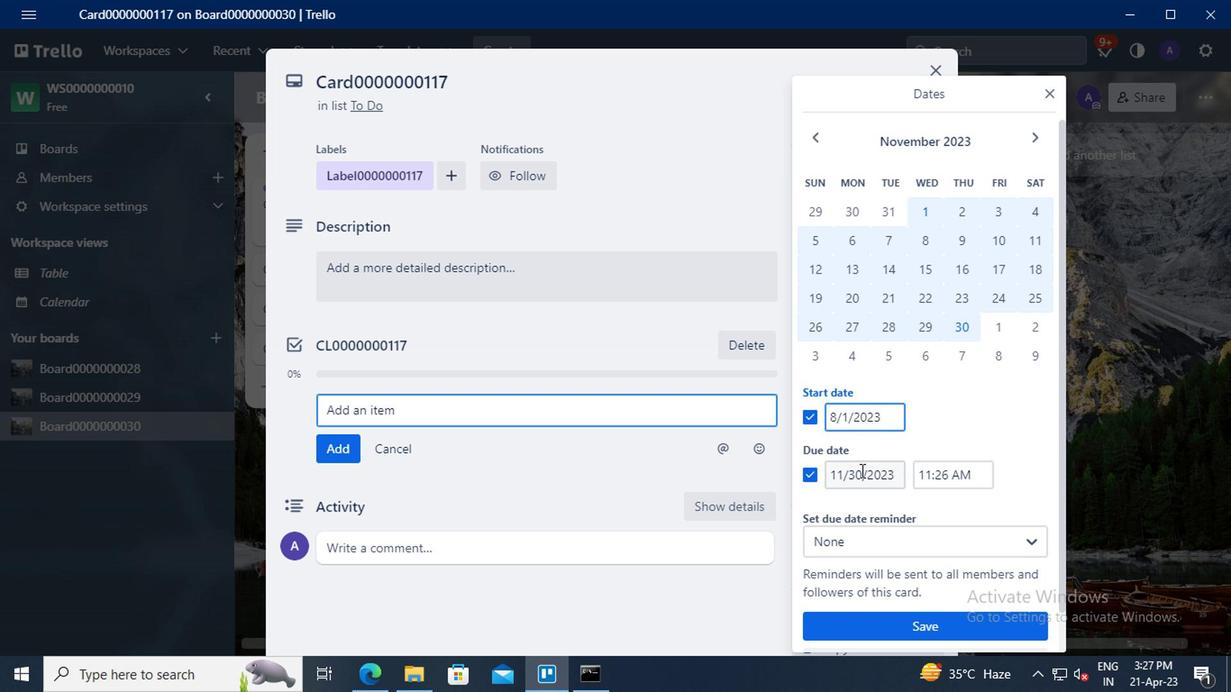
Action: Mouse moved to (865, 453)
Screenshot: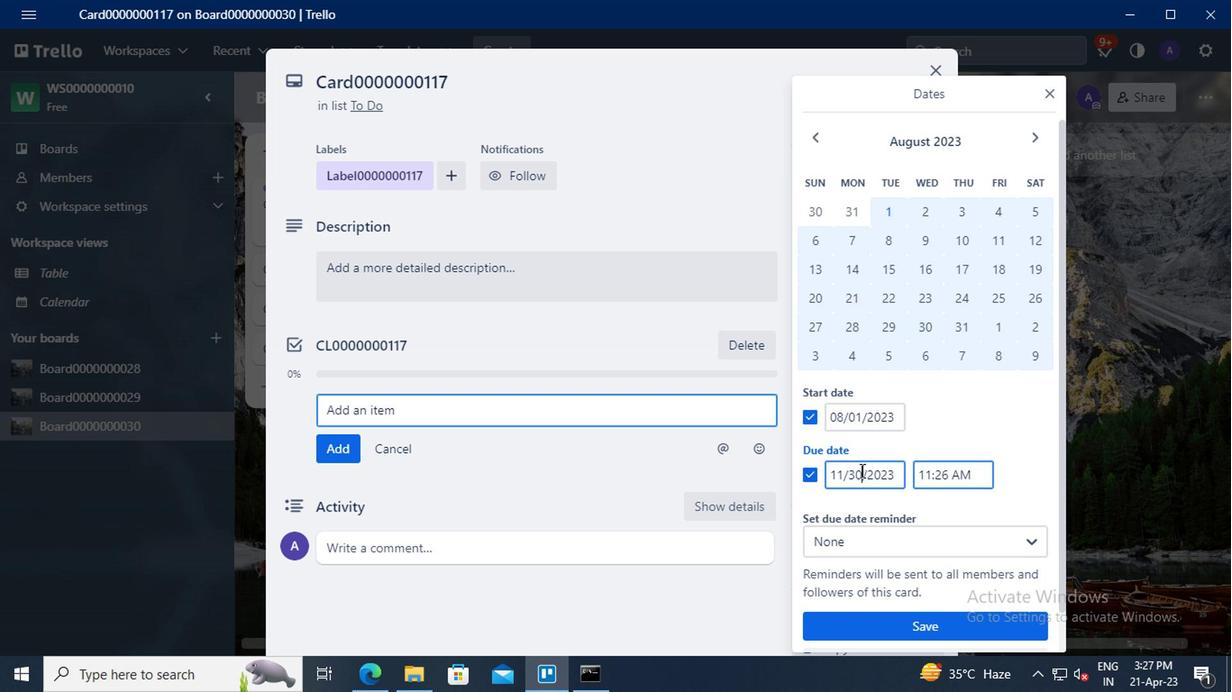 
Action: Key pressed <Key.backspace><Key.backspace>31<Key.left><Key.left><Key.left><Key.backspace><Key.backspace>8
Screenshot: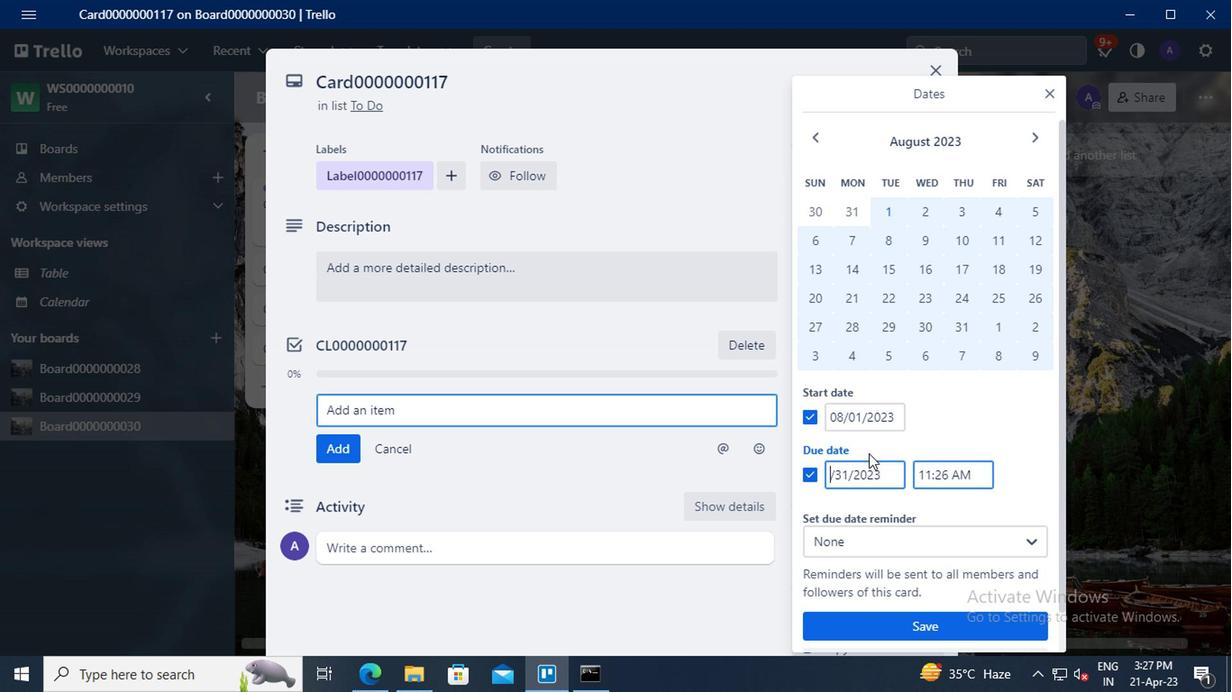 
Action: Mouse moved to (909, 628)
Screenshot: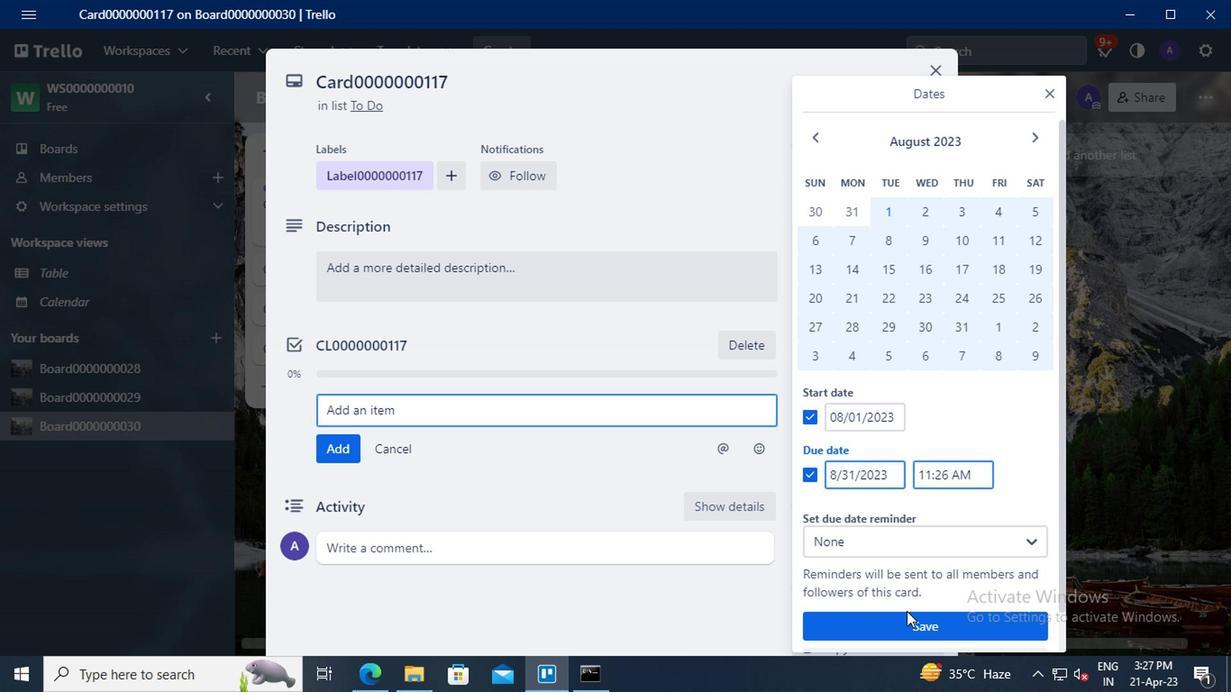 
Action: Mouse pressed left at (909, 628)
Screenshot: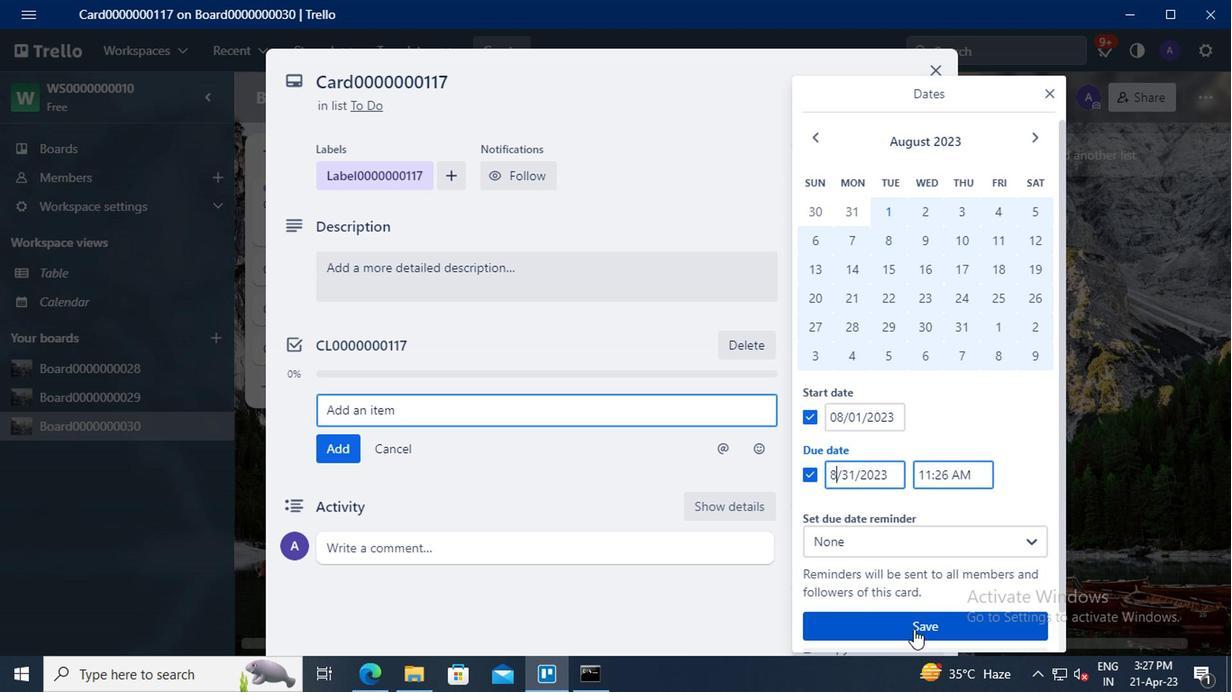 
